 Task: Create a new repository label for the organization "Mark56771" with the name "refactor".
Action: Mouse moved to (1153, 96)
Screenshot: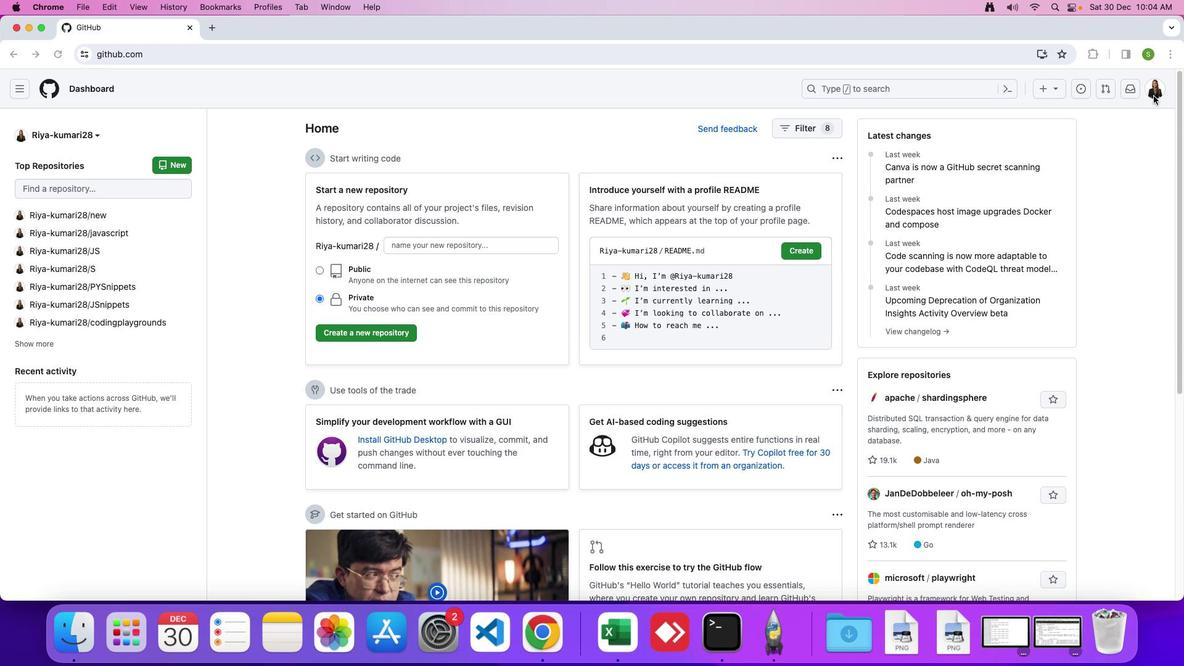 
Action: Mouse pressed left at (1153, 96)
Screenshot: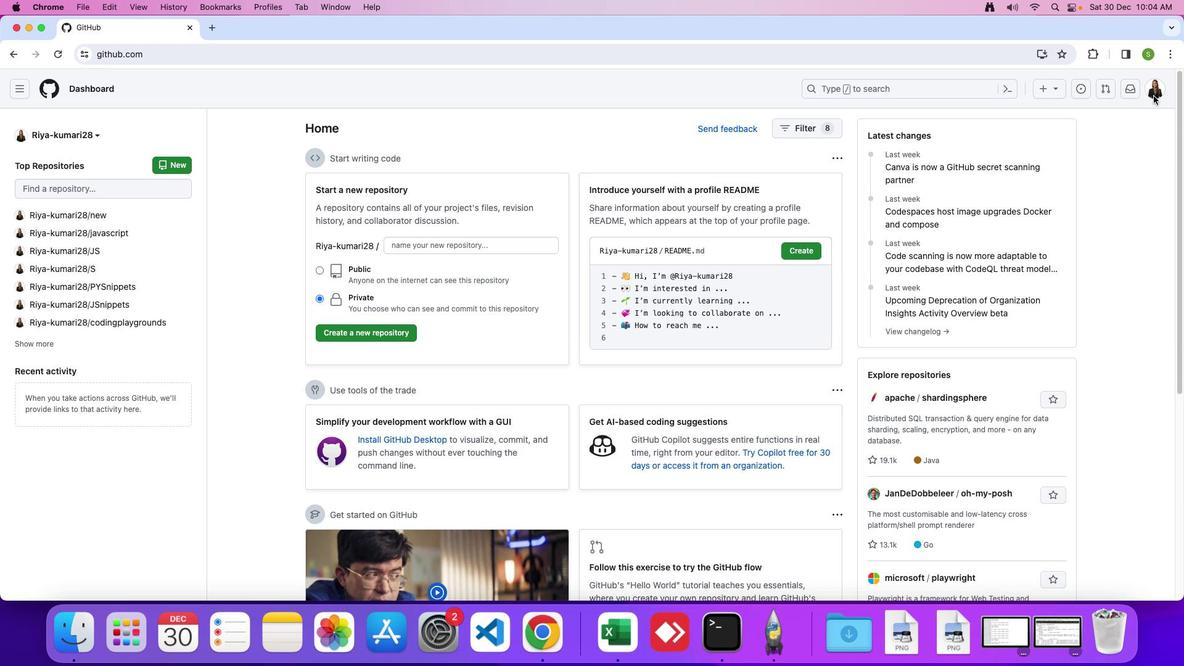 
Action: Mouse moved to (1154, 91)
Screenshot: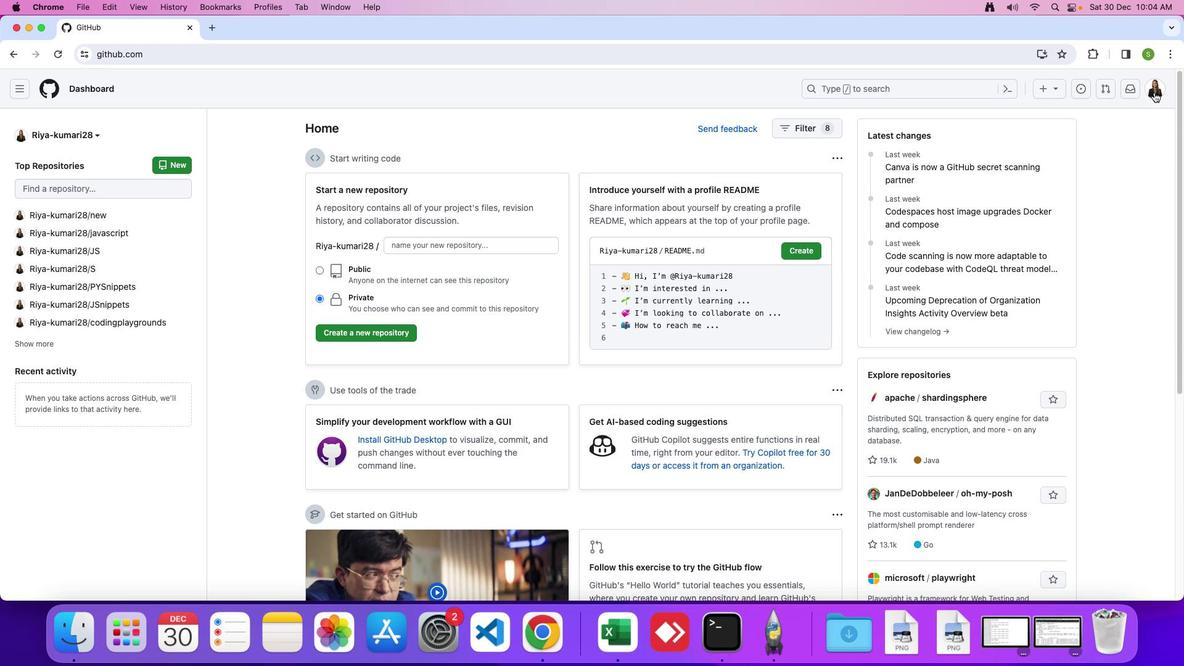 
Action: Mouse pressed left at (1154, 91)
Screenshot: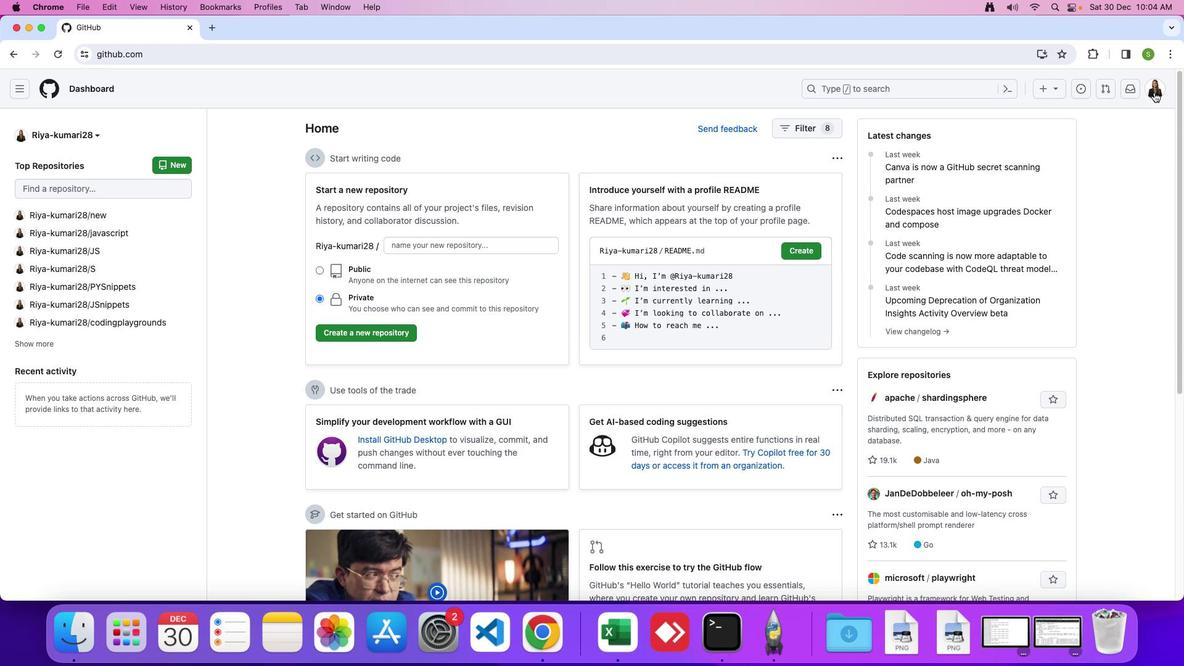 
Action: Mouse moved to (1062, 240)
Screenshot: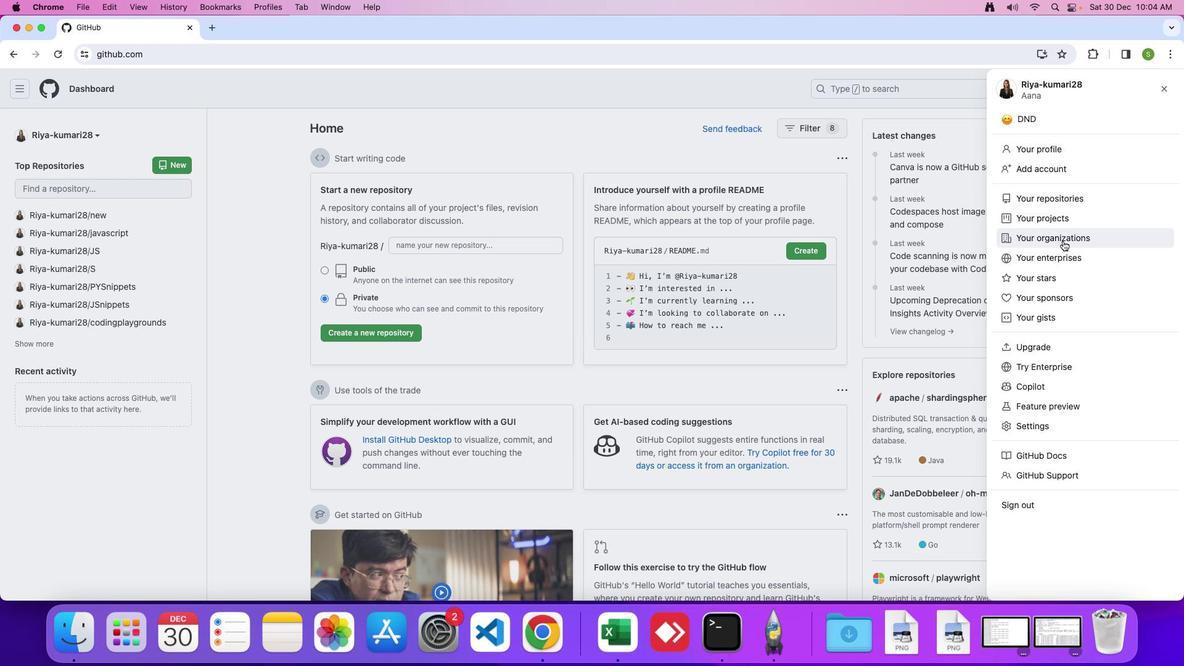 
Action: Mouse pressed left at (1062, 240)
Screenshot: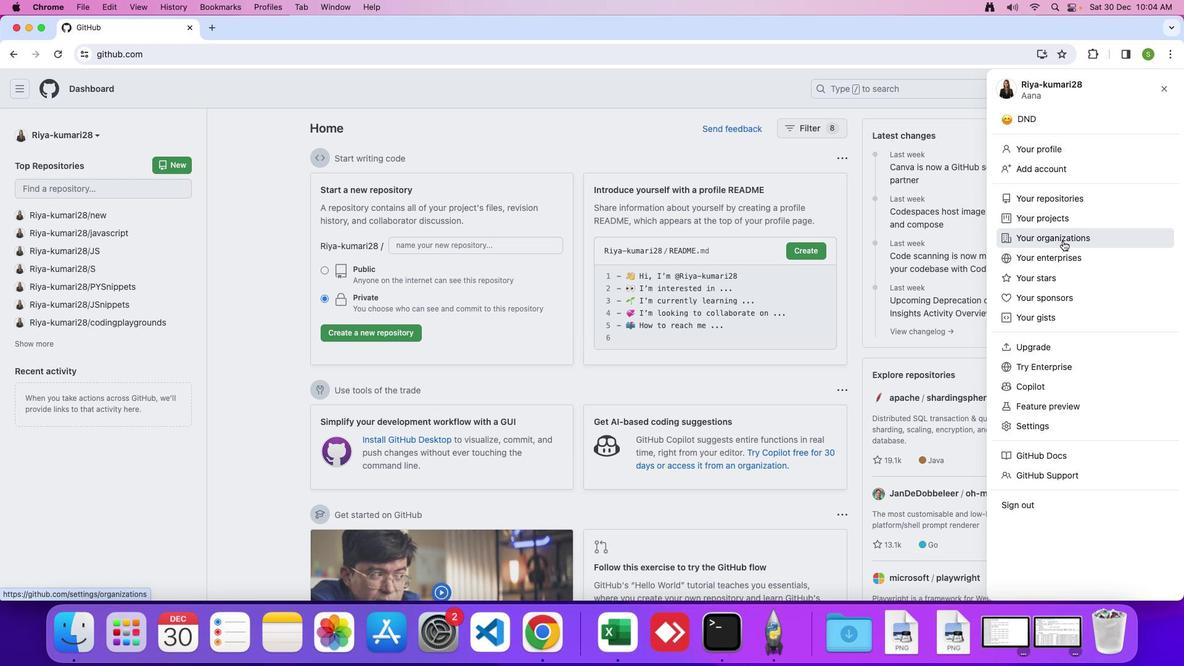 
Action: Mouse moved to (890, 257)
Screenshot: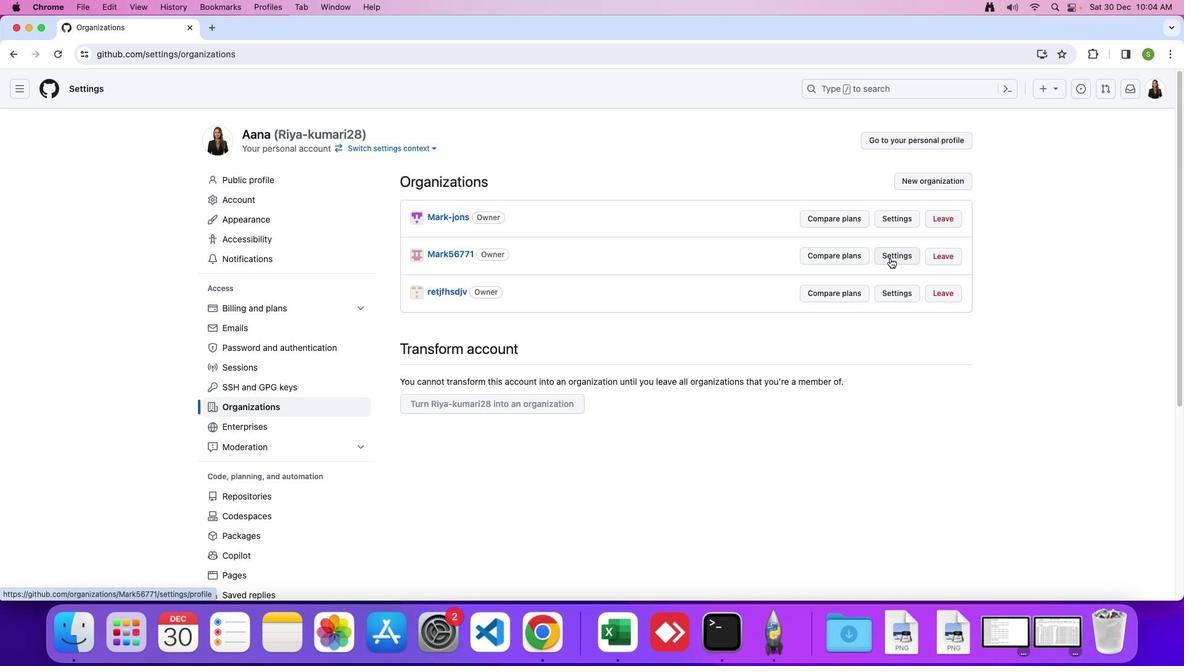 
Action: Mouse pressed left at (890, 257)
Screenshot: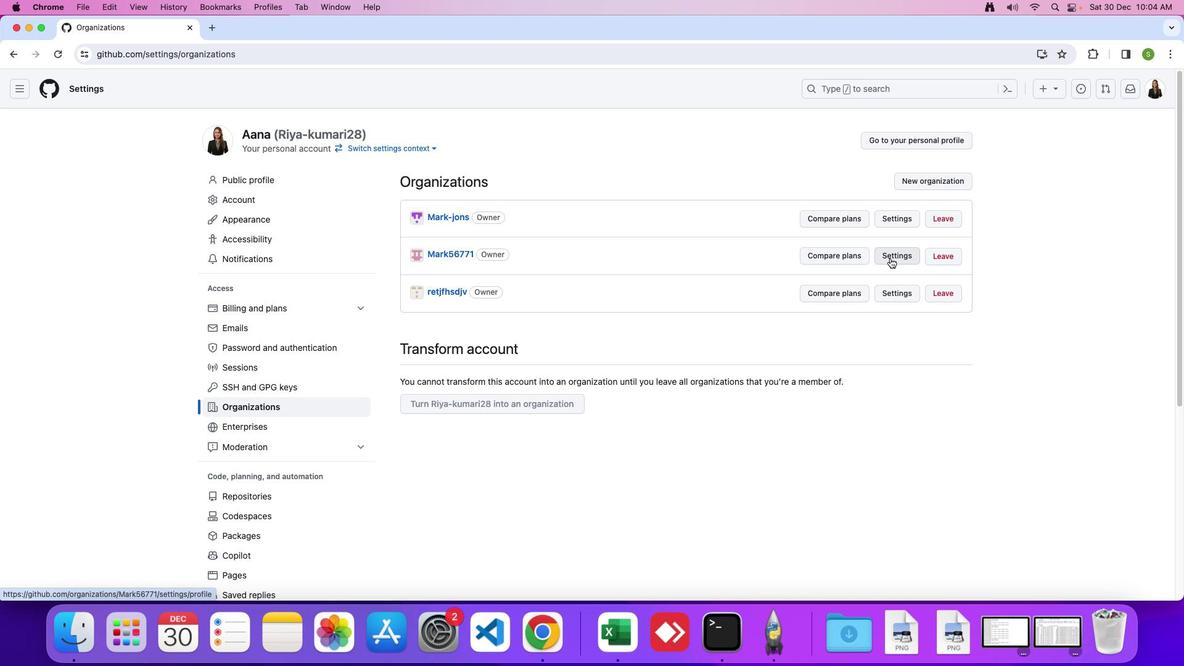 
Action: Mouse moved to (341, 375)
Screenshot: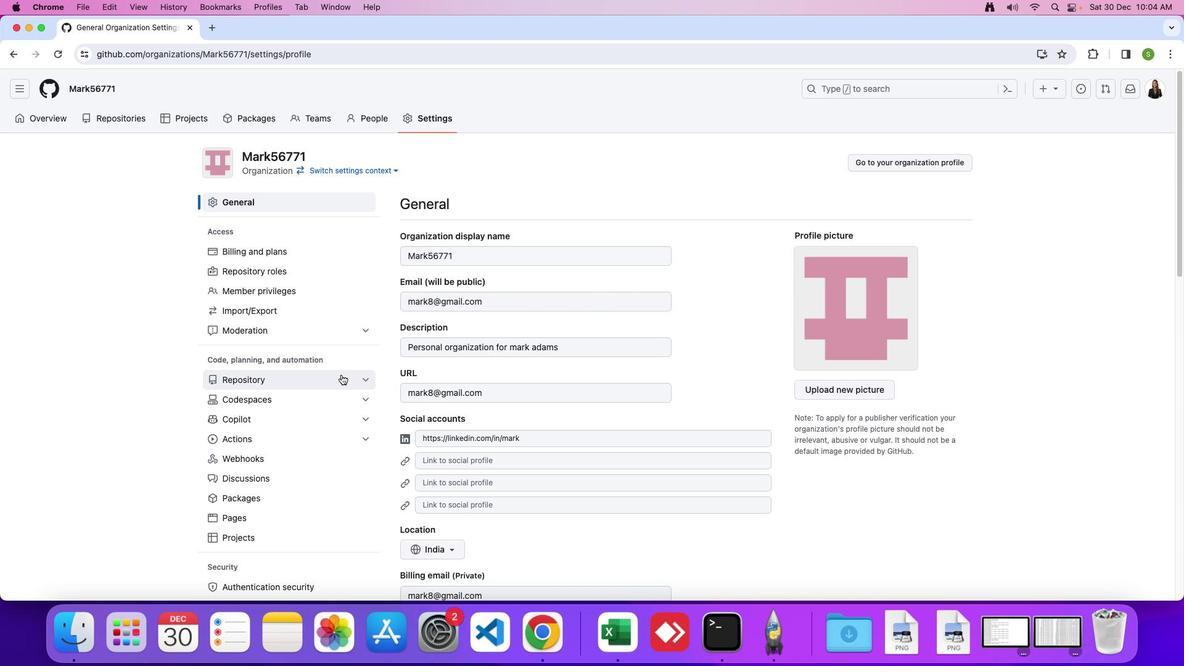 
Action: Mouse pressed left at (341, 375)
Screenshot: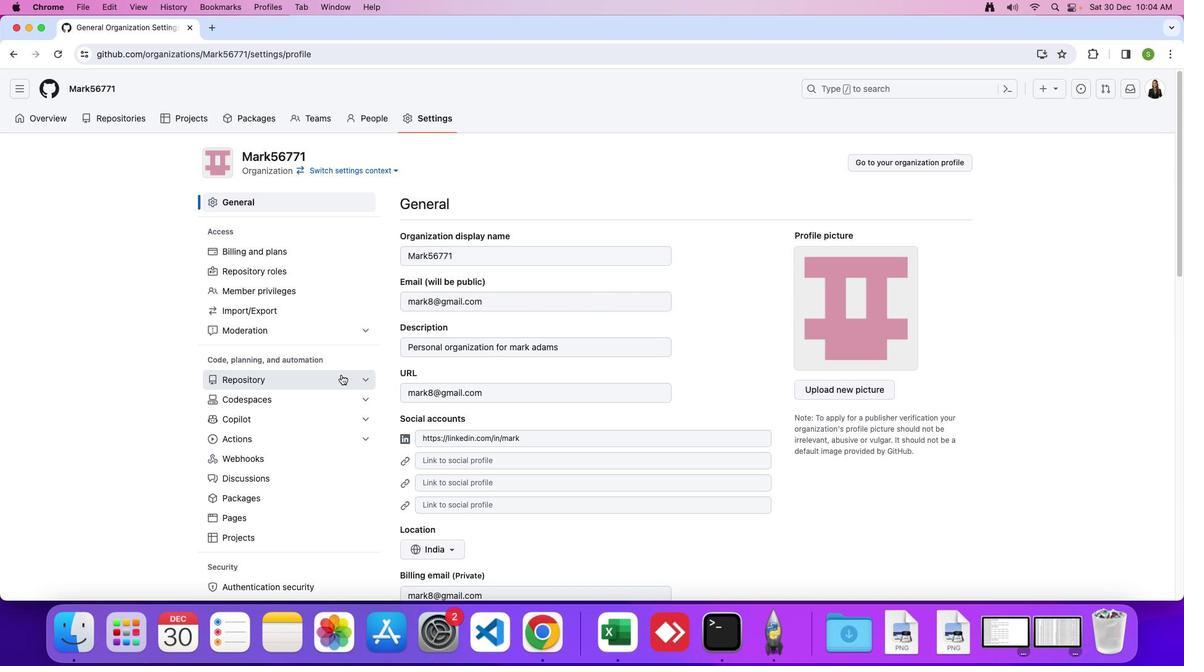 
Action: Mouse moved to (317, 397)
Screenshot: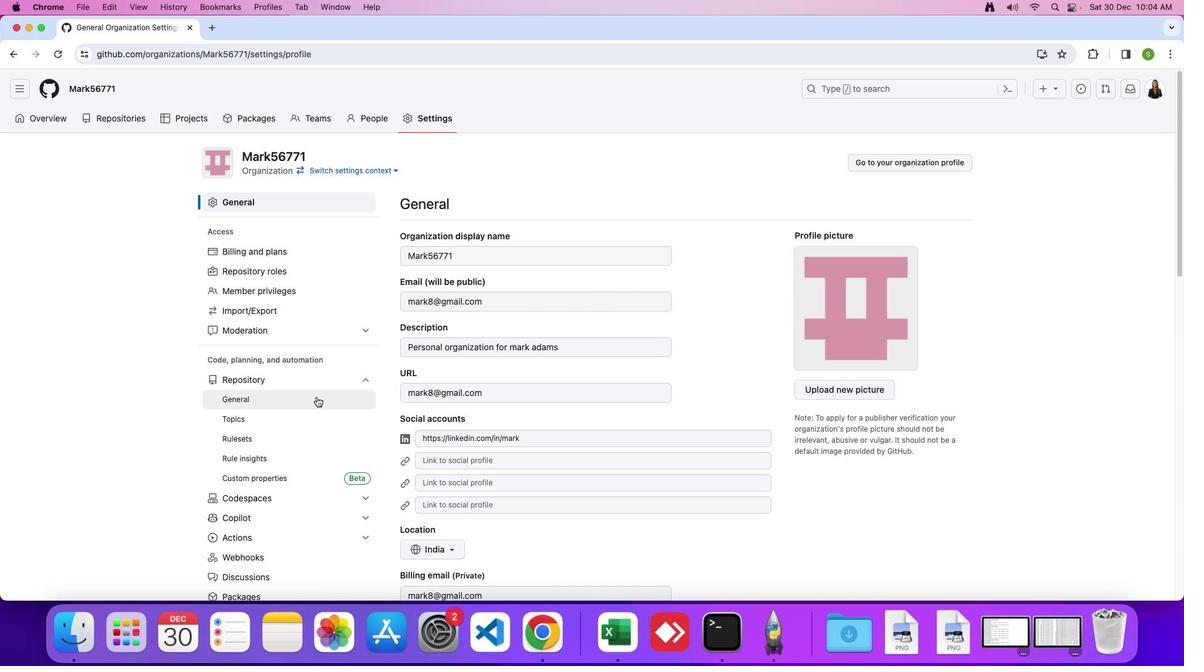 
Action: Mouse pressed left at (317, 397)
Screenshot: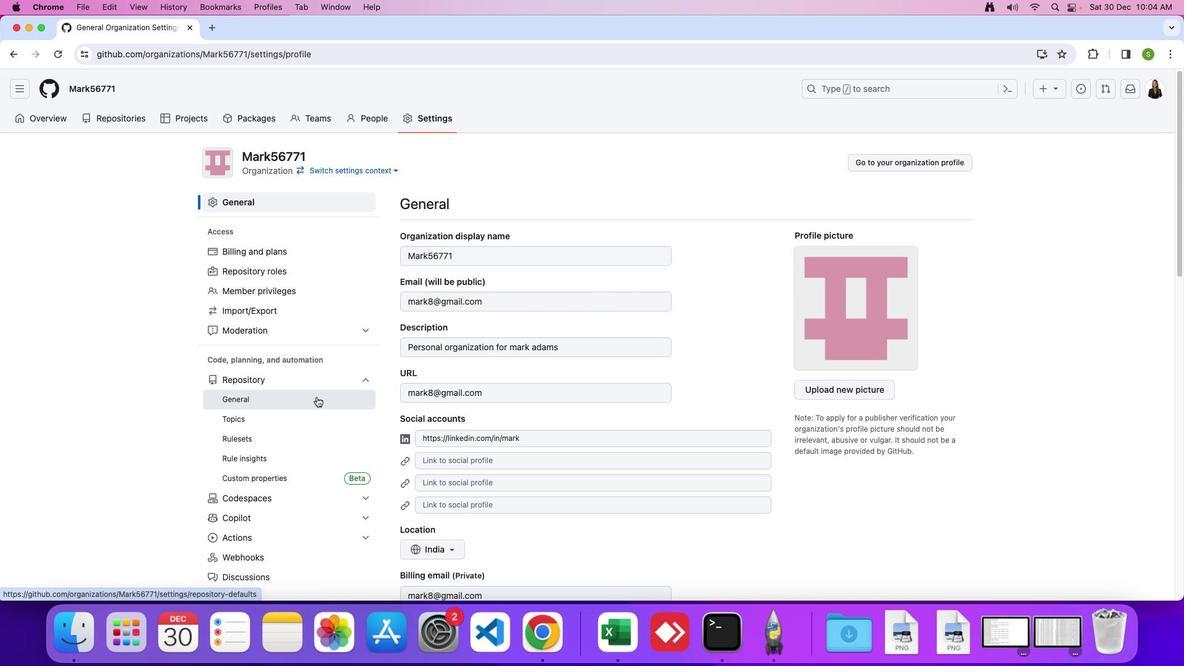 
Action: Mouse moved to (601, 431)
Screenshot: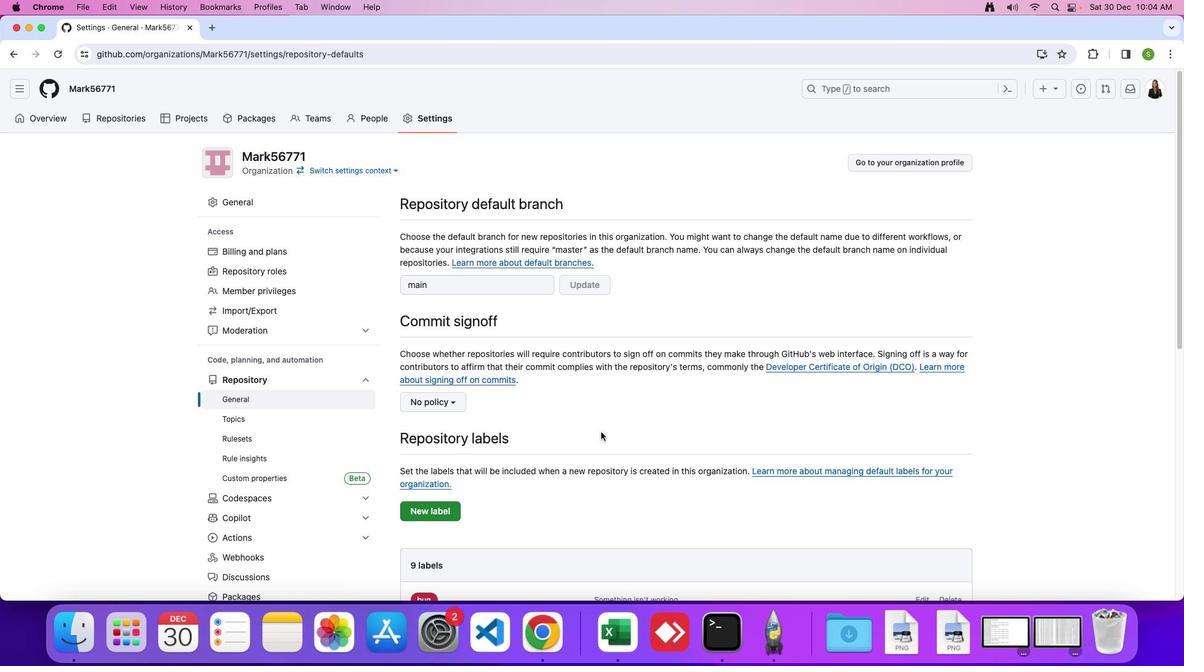 
Action: Mouse scrolled (601, 431) with delta (0, 0)
Screenshot: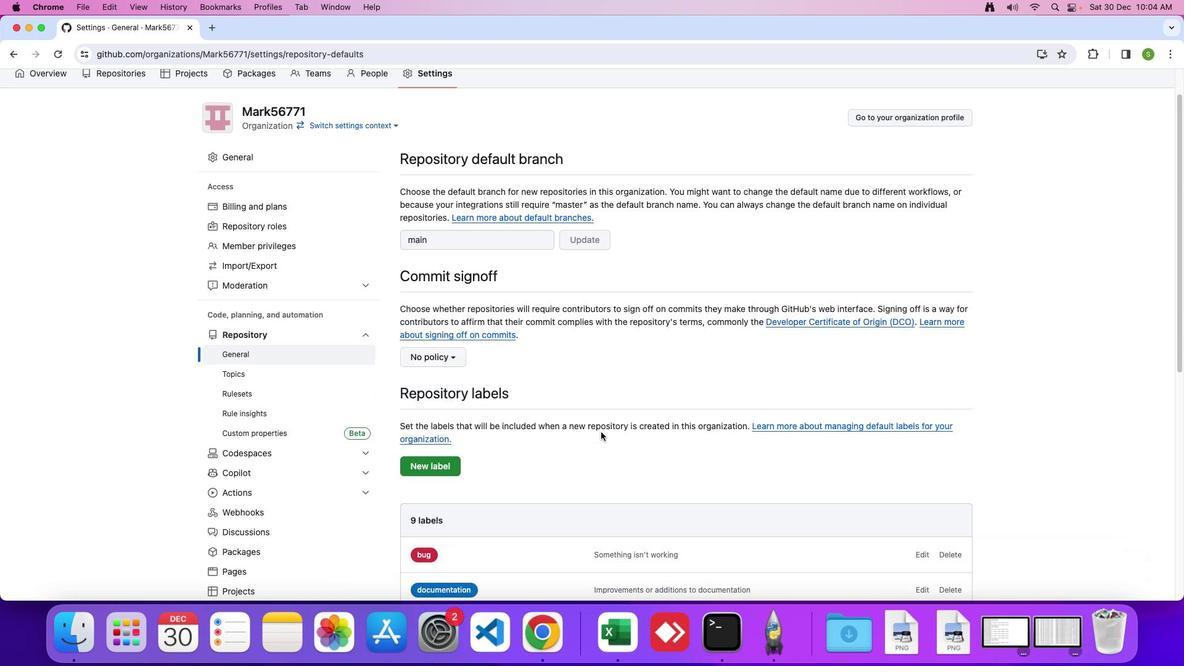 
Action: Mouse scrolled (601, 431) with delta (0, -3)
Screenshot: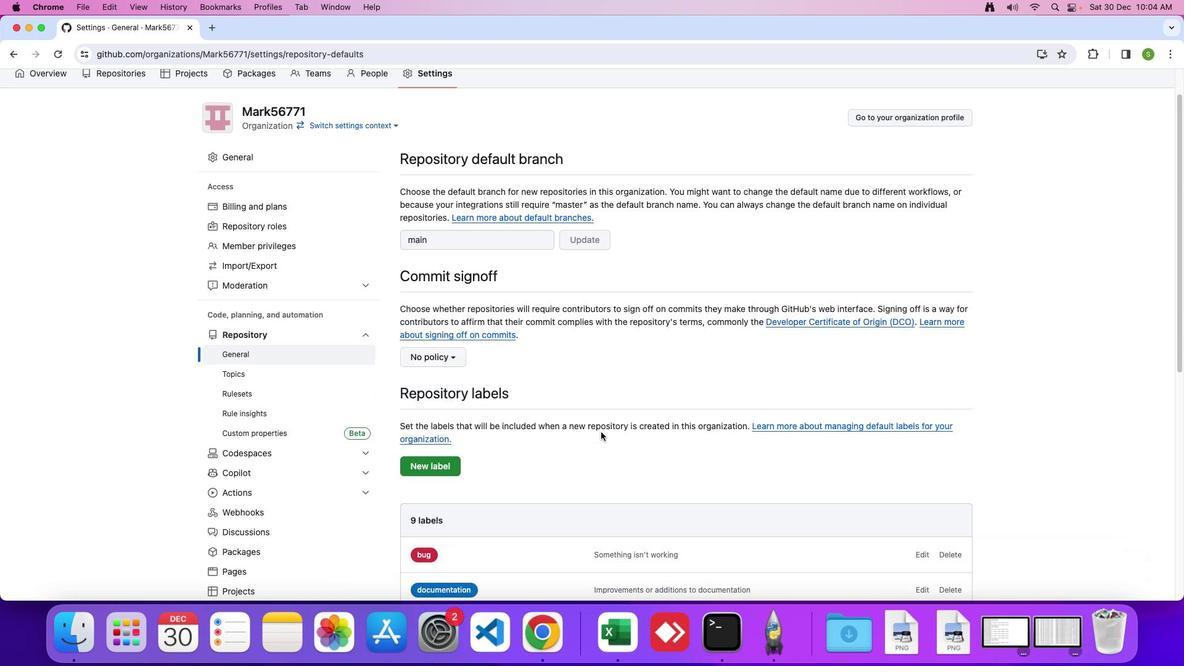 
Action: Mouse scrolled (601, 431) with delta (0, -1)
Screenshot: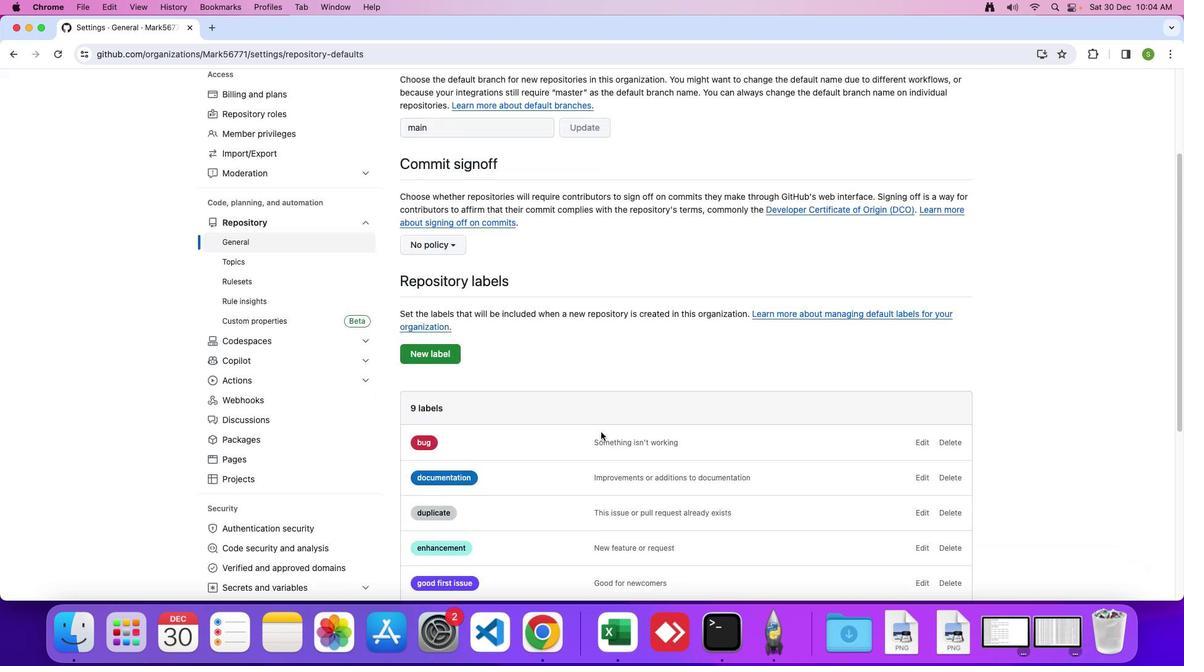 
Action: Mouse moved to (438, 295)
Screenshot: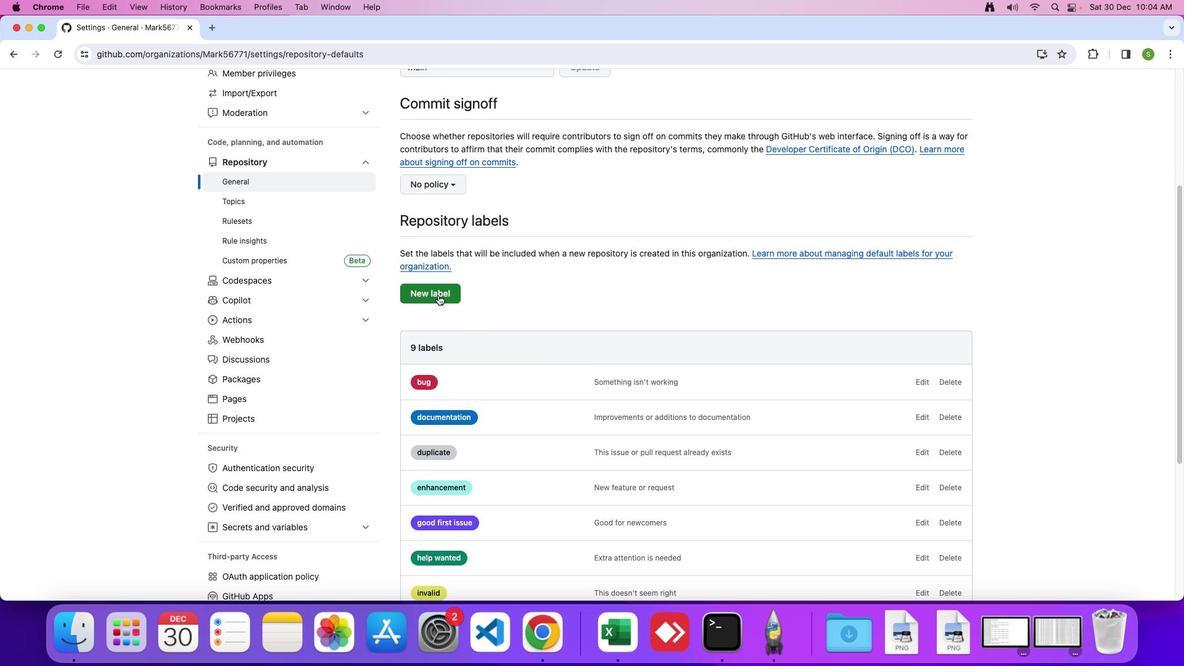 
Action: Mouse pressed left at (438, 295)
Screenshot: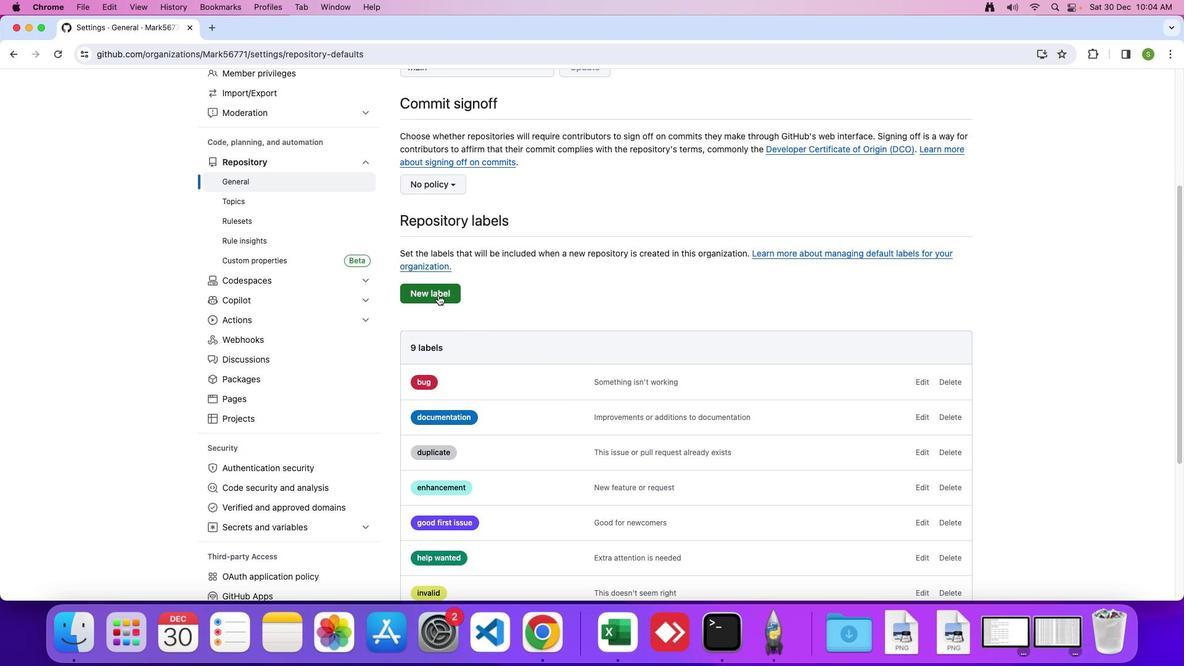
Action: Mouse moved to (496, 378)
Screenshot: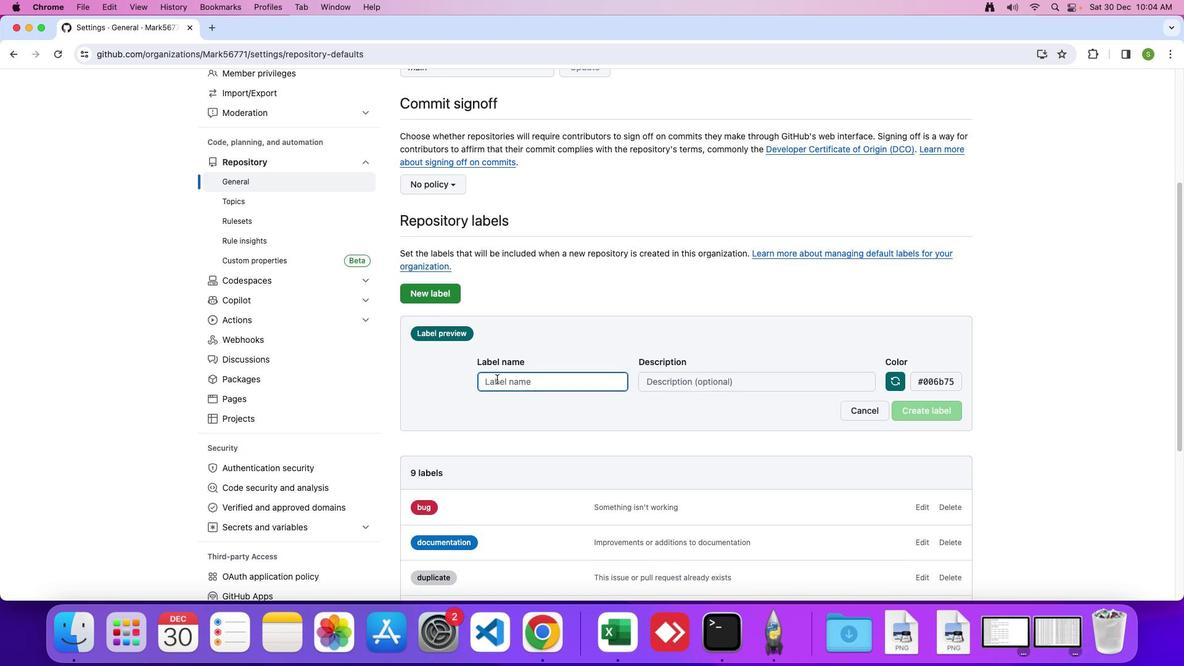
Action: Mouse pressed left at (496, 378)
Screenshot: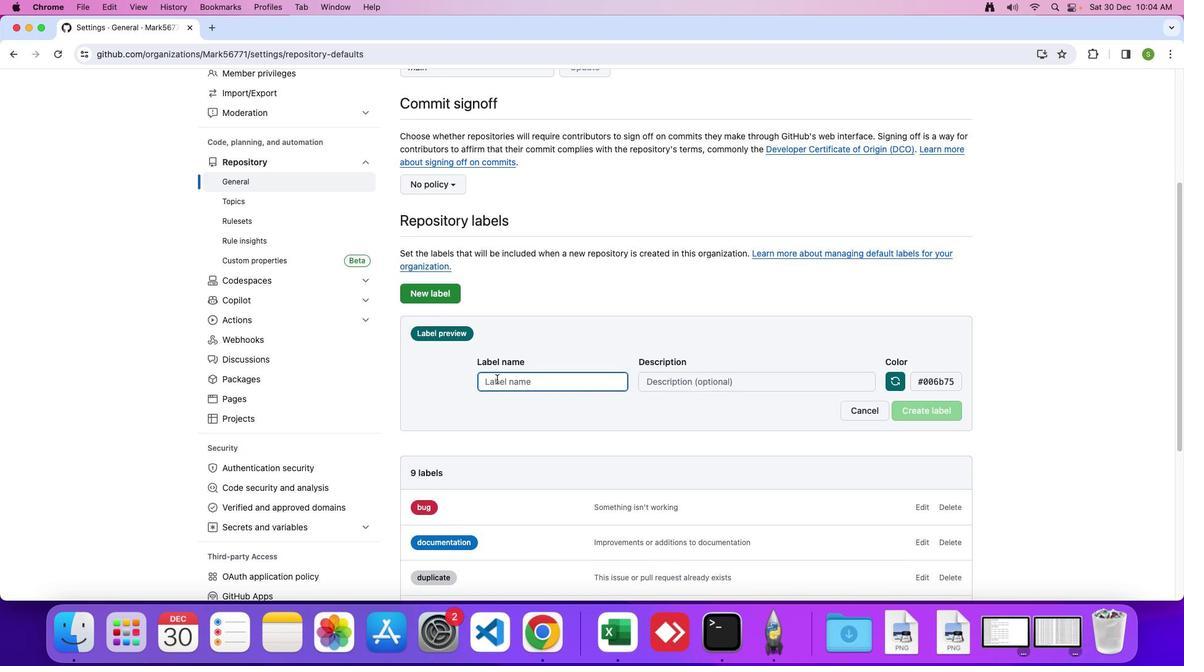 
Action: Key pressed Key.caps_lock'r''e''f''a''c''t''o''r'
Screenshot: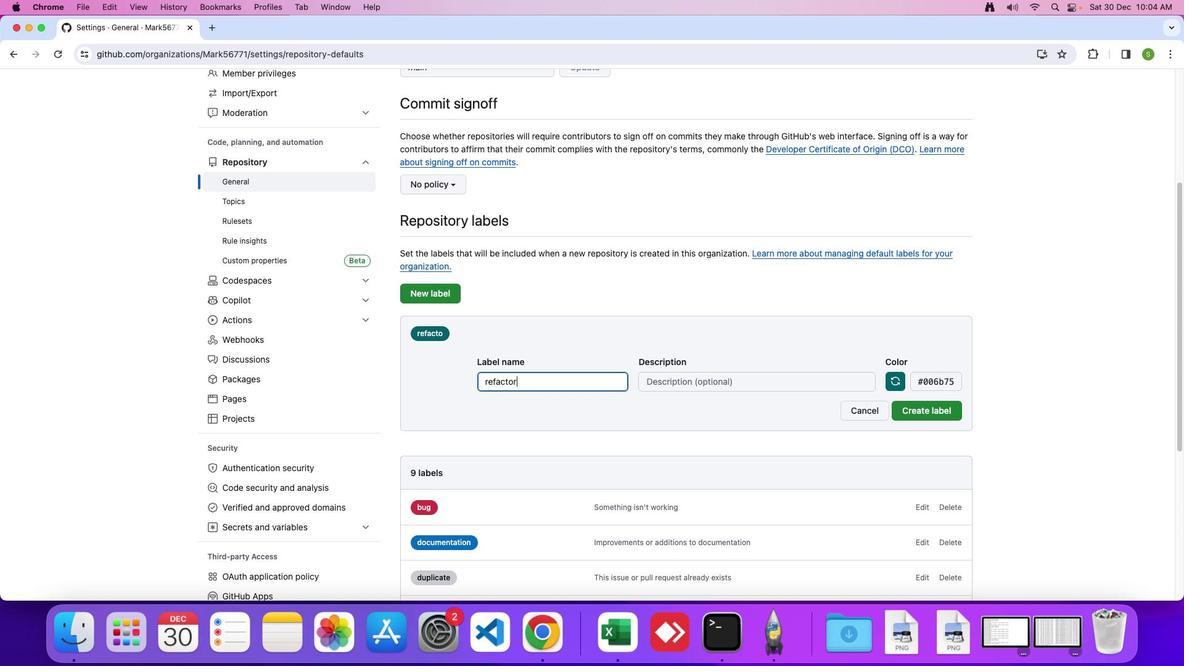 
Action: Mouse moved to (931, 409)
Screenshot: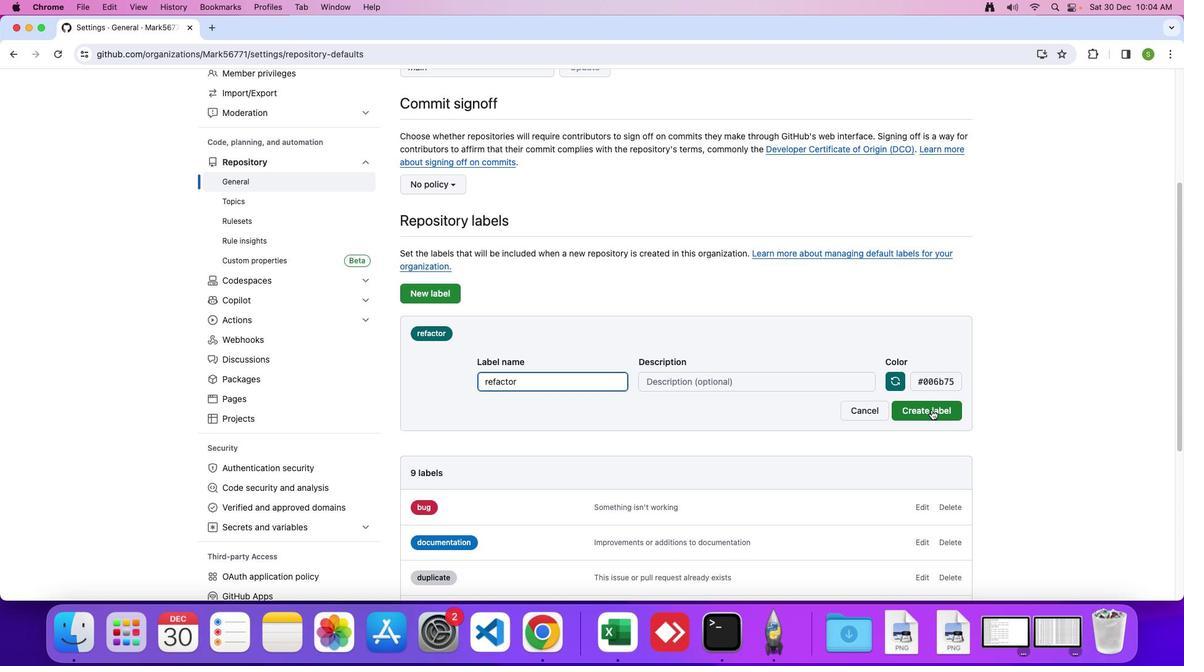 
Action: Mouse pressed left at (931, 409)
Screenshot: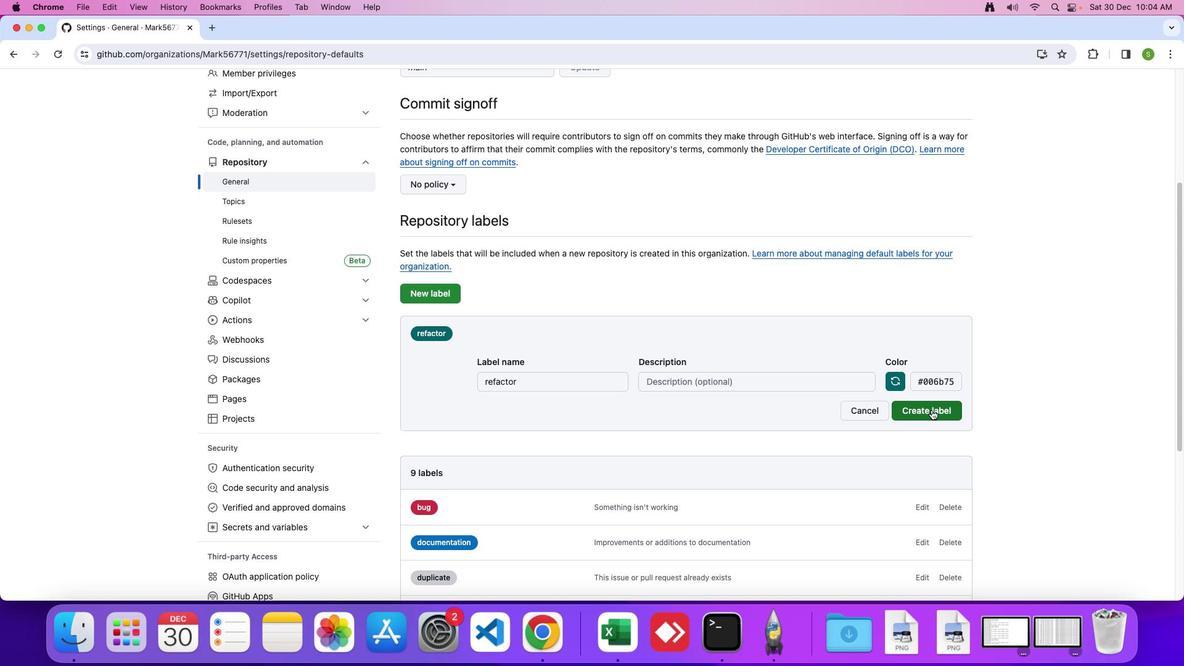 
Action: Mouse moved to (931, 409)
Screenshot: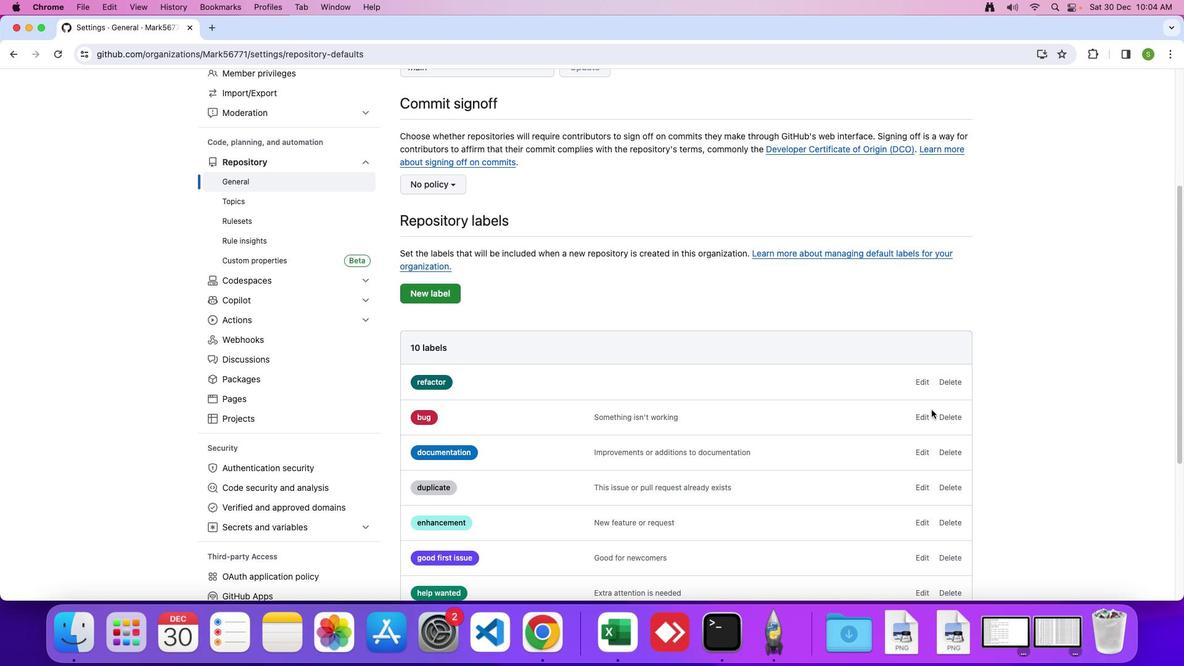 
